 Task: Write the Notes to "I am a new customer" under New customer in Find Invoice.
Action: Mouse moved to (175, 26)
Screenshot: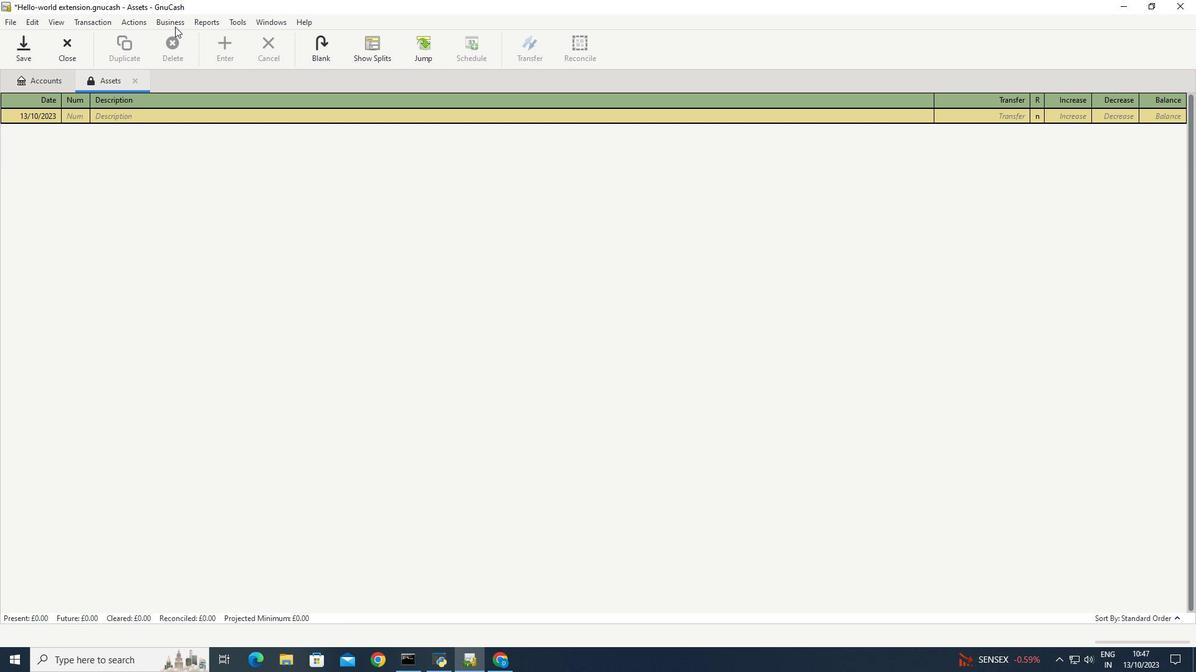 
Action: Mouse pressed left at (175, 26)
Screenshot: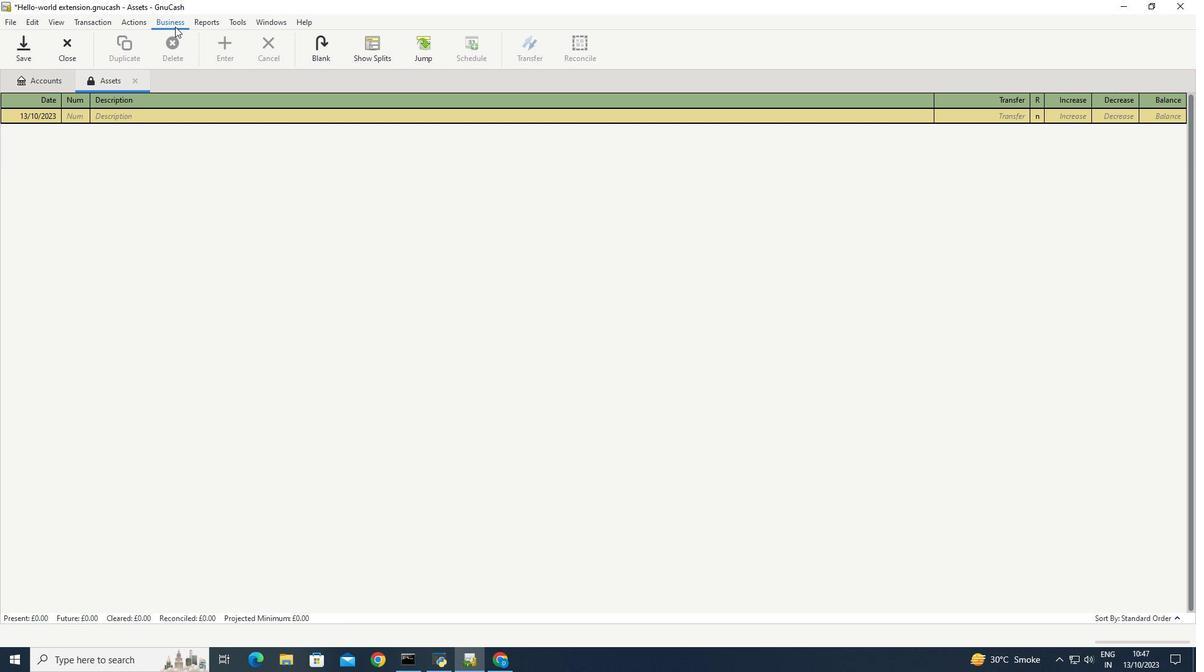 
Action: Mouse moved to (306, 101)
Screenshot: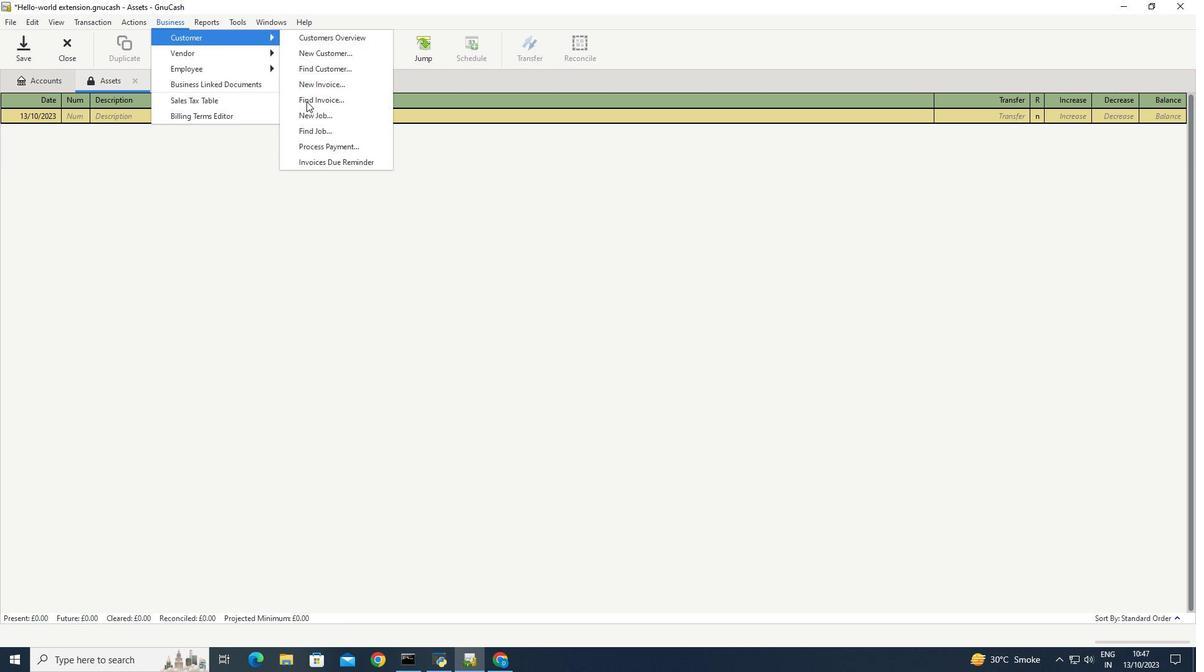 
Action: Mouse pressed left at (306, 101)
Screenshot: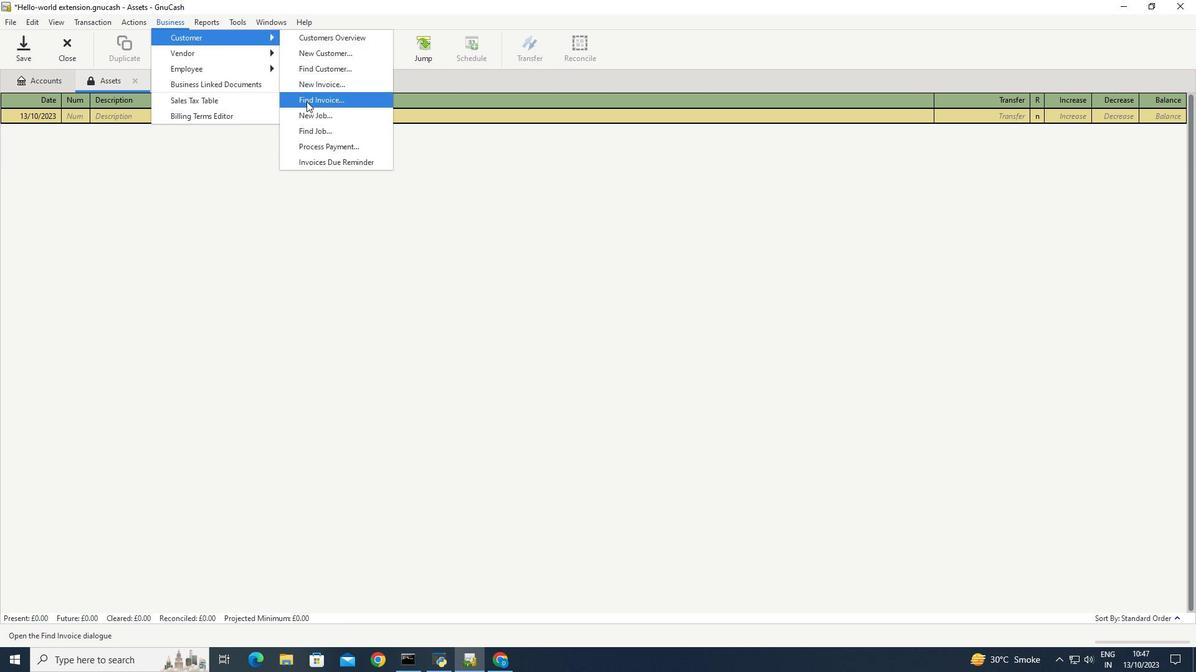 
Action: Mouse moved to (628, 424)
Screenshot: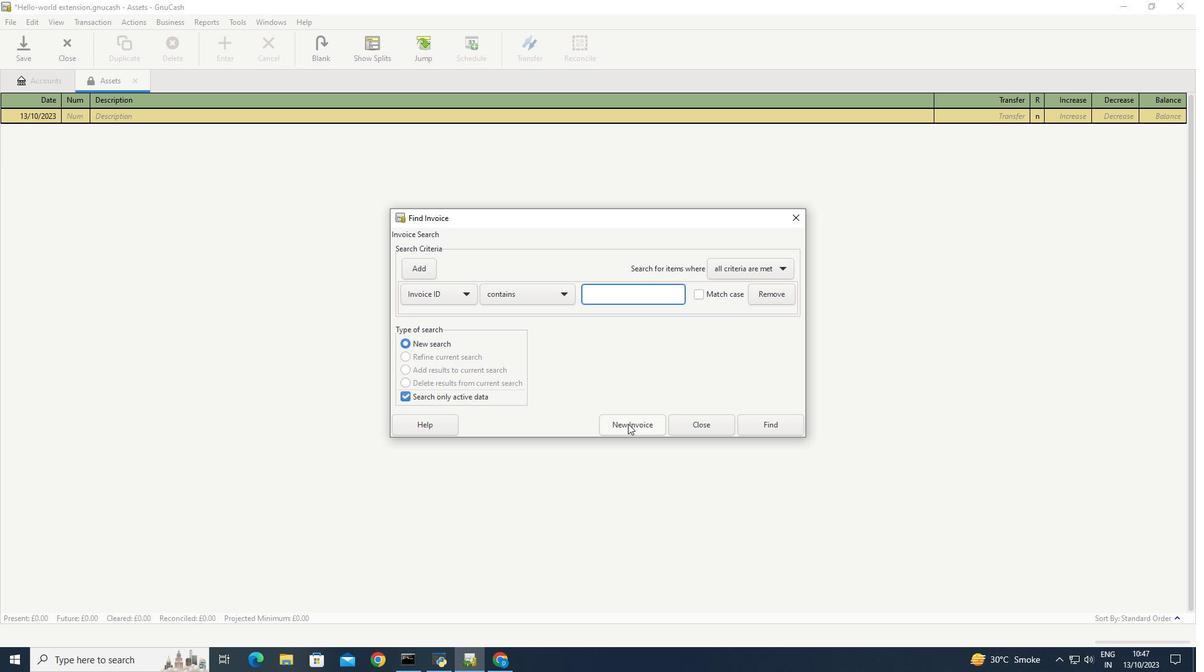 
Action: Mouse pressed left at (628, 424)
Screenshot: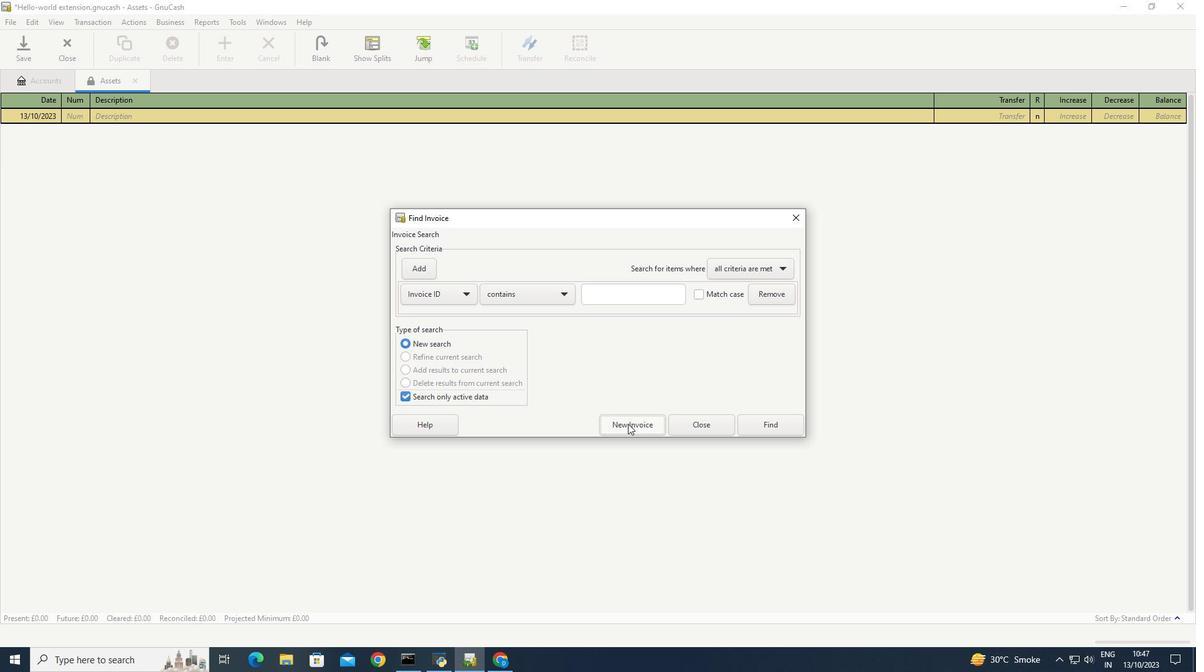 
Action: Mouse moved to (667, 334)
Screenshot: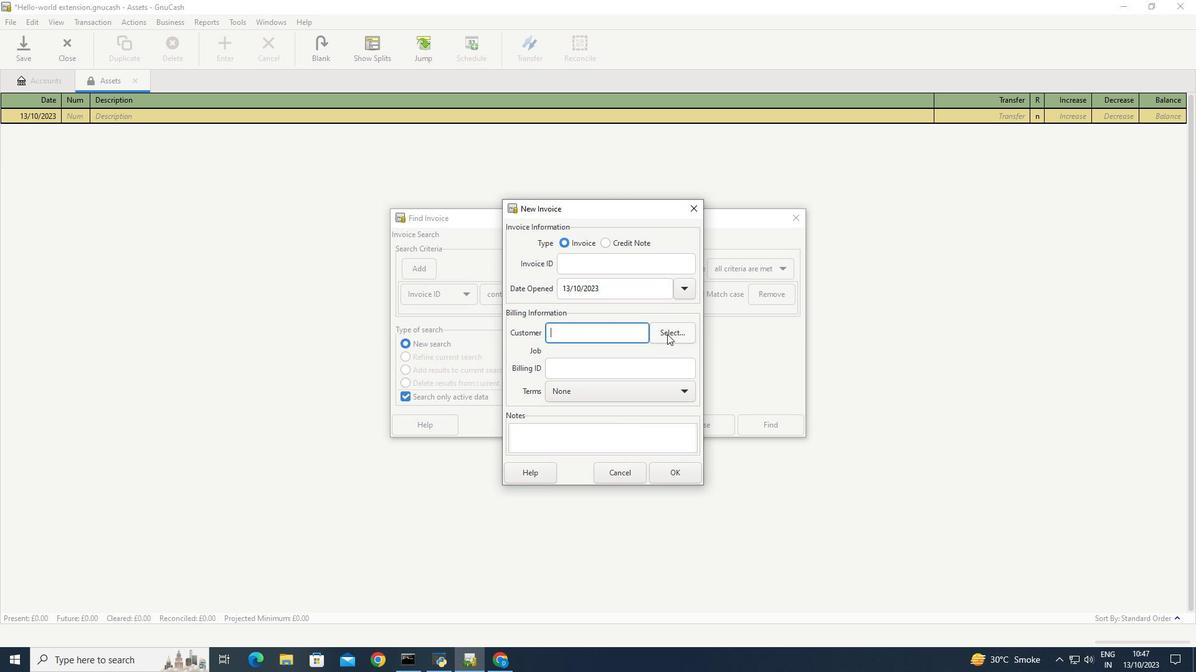 
Action: Mouse pressed left at (667, 334)
Screenshot: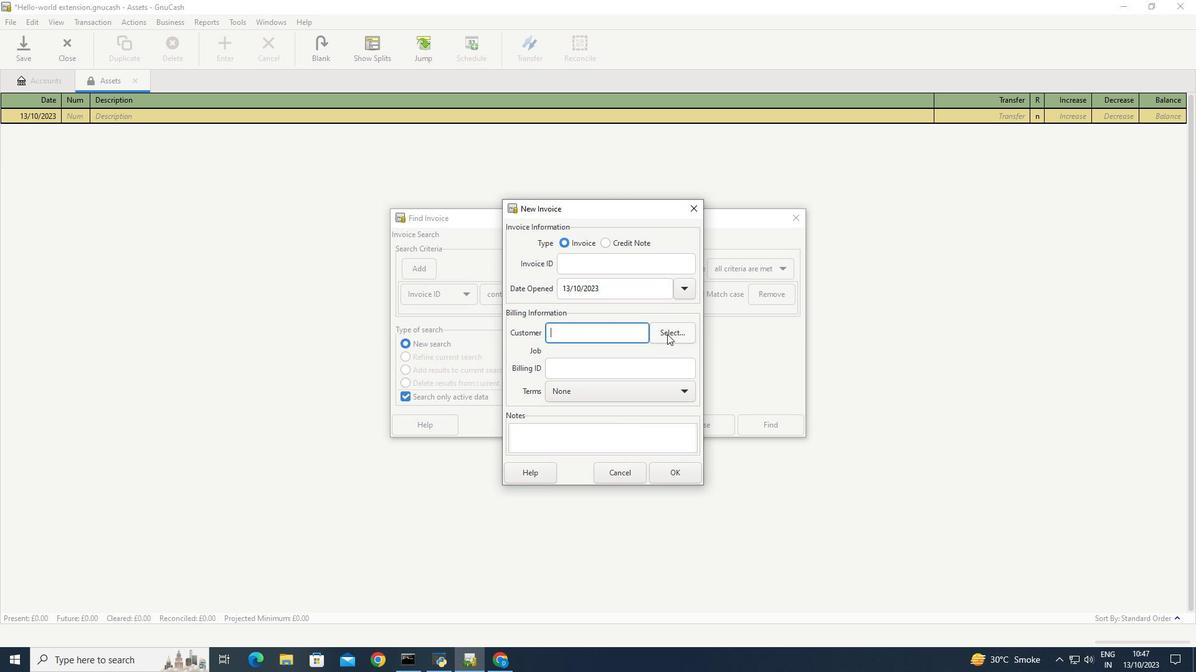 
Action: Mouse moved to (619, 426)
Screenshot: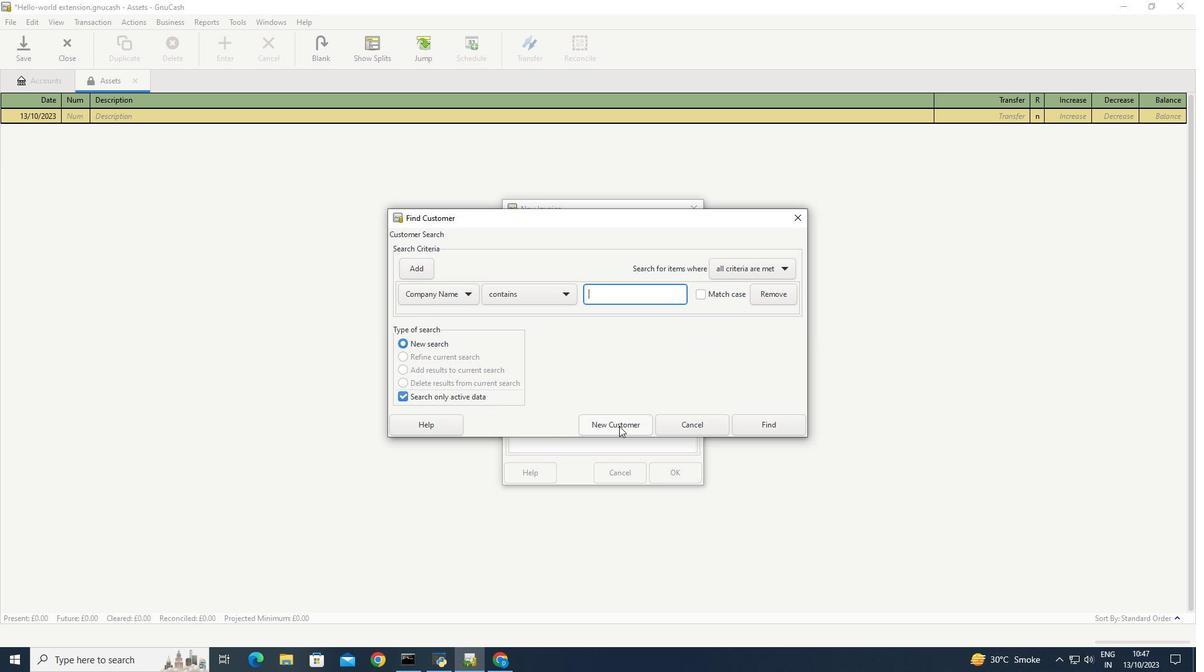
Action: Mouse pressed left at (619, 426)
Screenshot: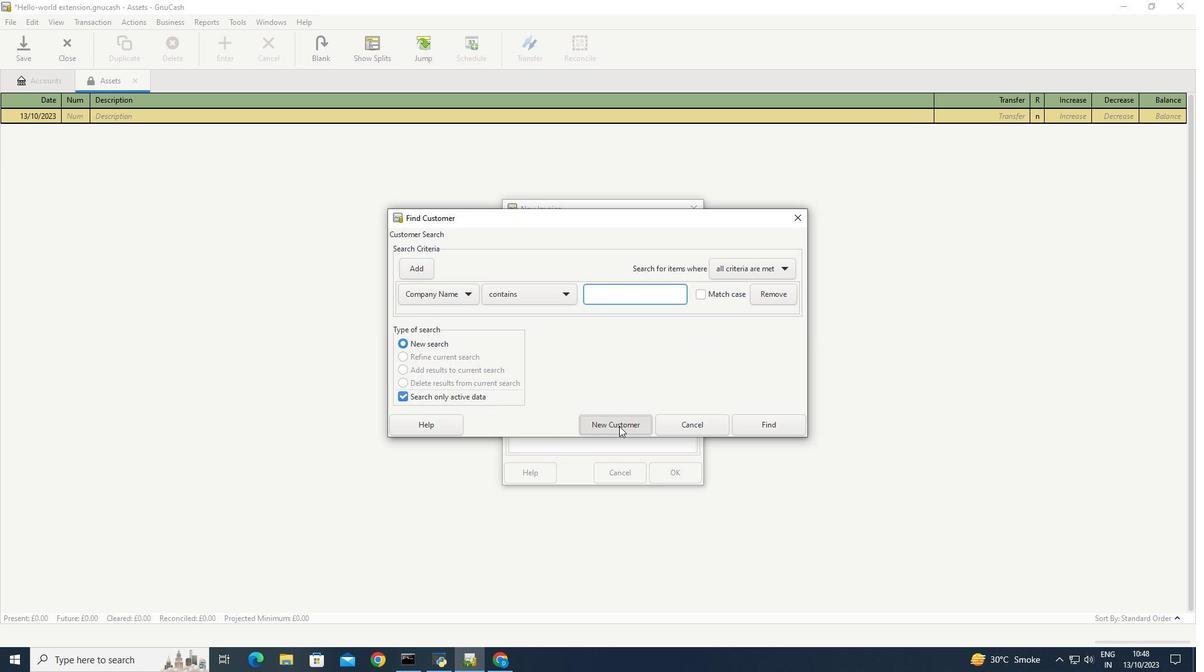 
Action: Mouse moved to (569, 494)
Screenshot: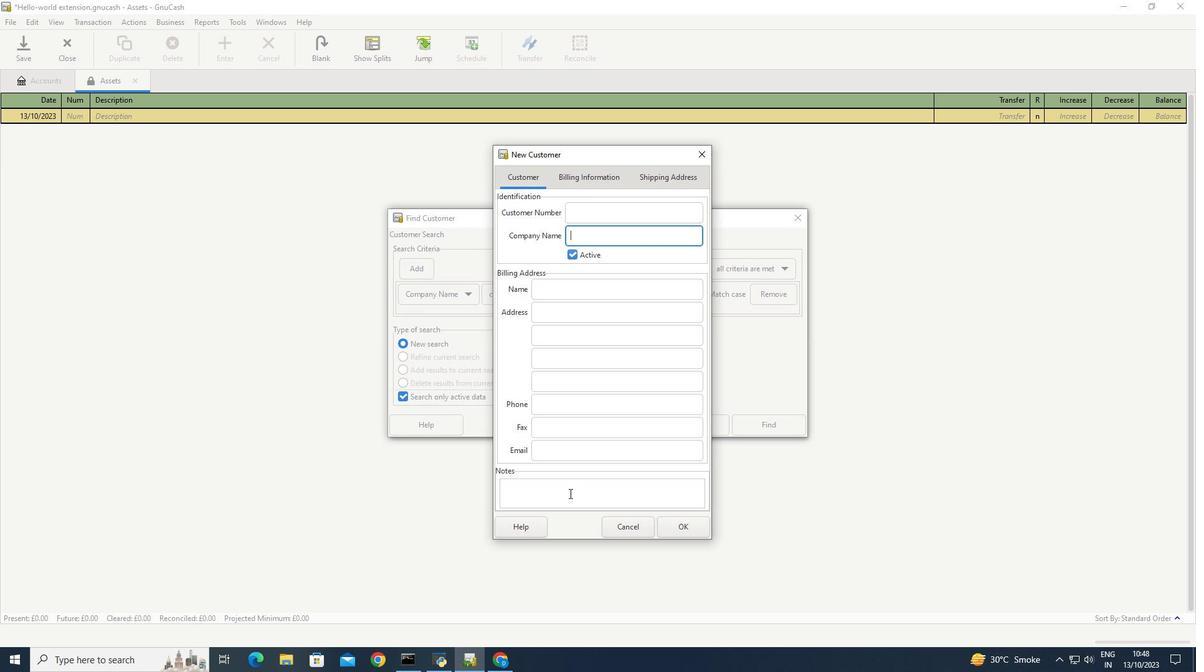 
Action: Mouse pressed left at (569, 494)
Screenshot: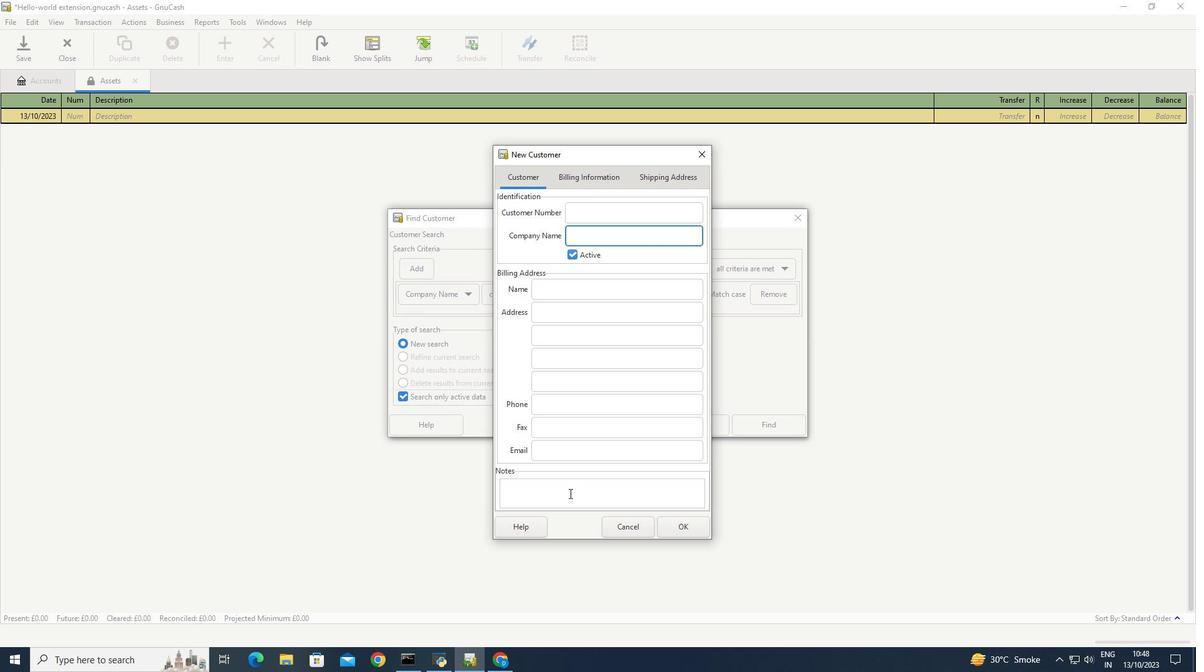 
Action: Key pressed <Key.caps_lock>I<Key.space>AM<Key.space><Key.backspace><Key.backspace><Key.backspace><Key.caps_lock>am<Key.space>a<Key.space>new<Key.space>customer
Screenshot: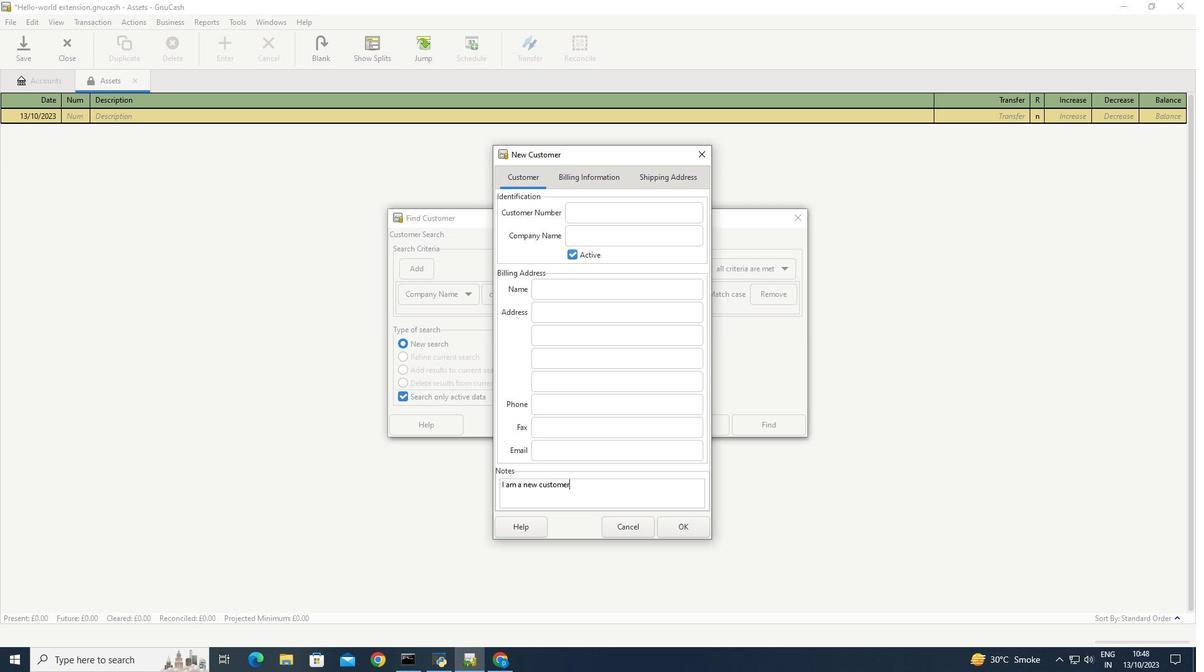 
Action: Mouse moved to (575, 495)
Screenshot: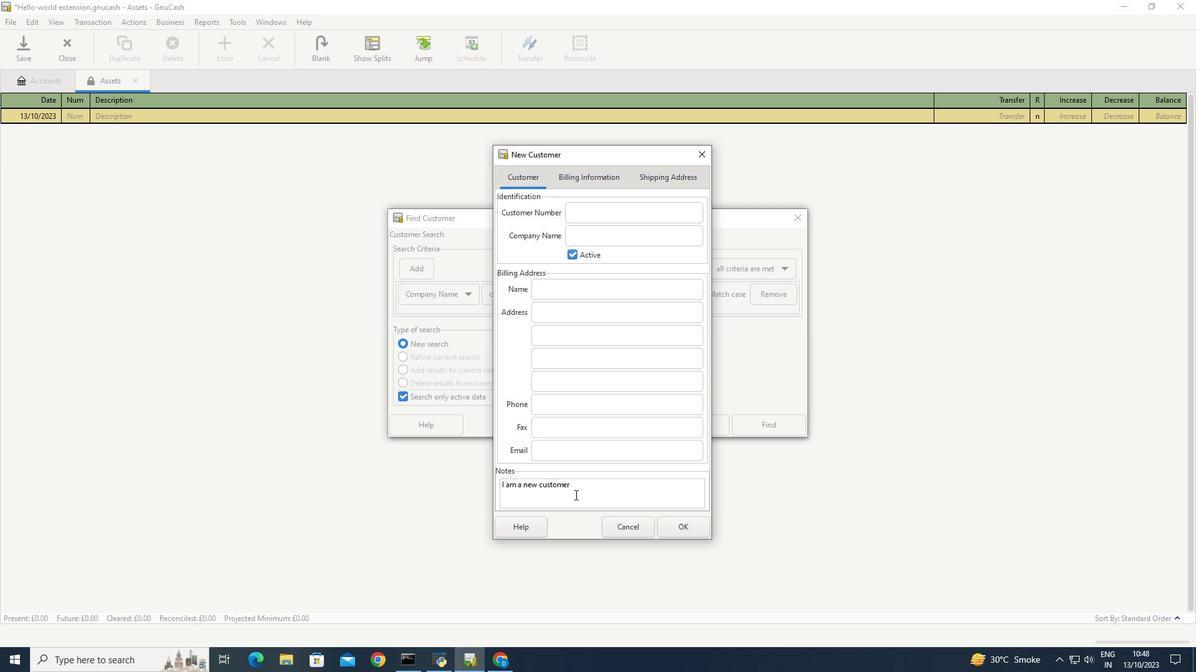 
Action: Mouse pressed left at (575, 495)
Screenshot: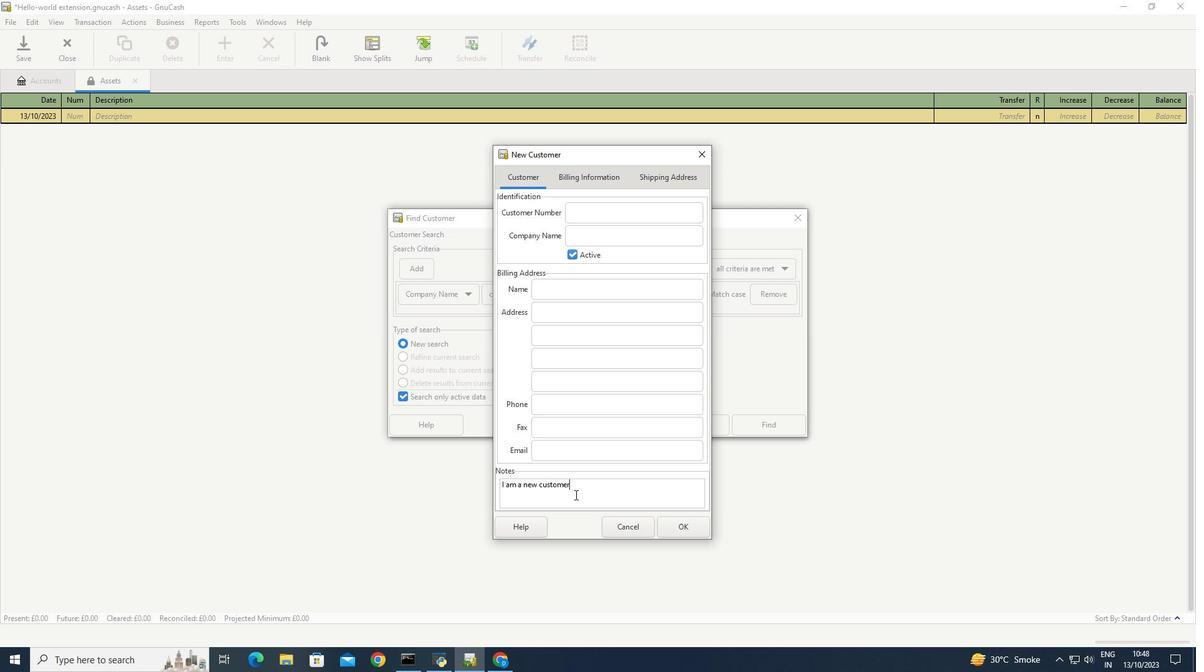 
Action: Mouse moved to (585, 500)
Screenshot: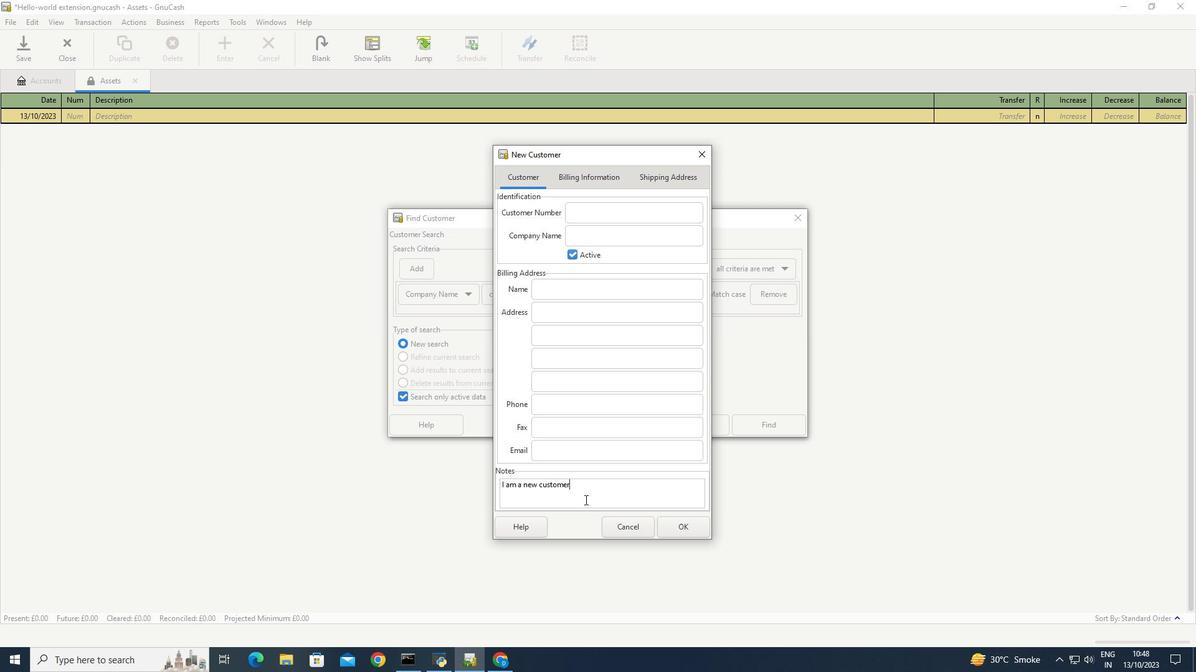 
